 Task: Edit the theme color of the profile "Smith" to Dark purple.
Action: Mouse moved to (1371, 47)
Screenshot: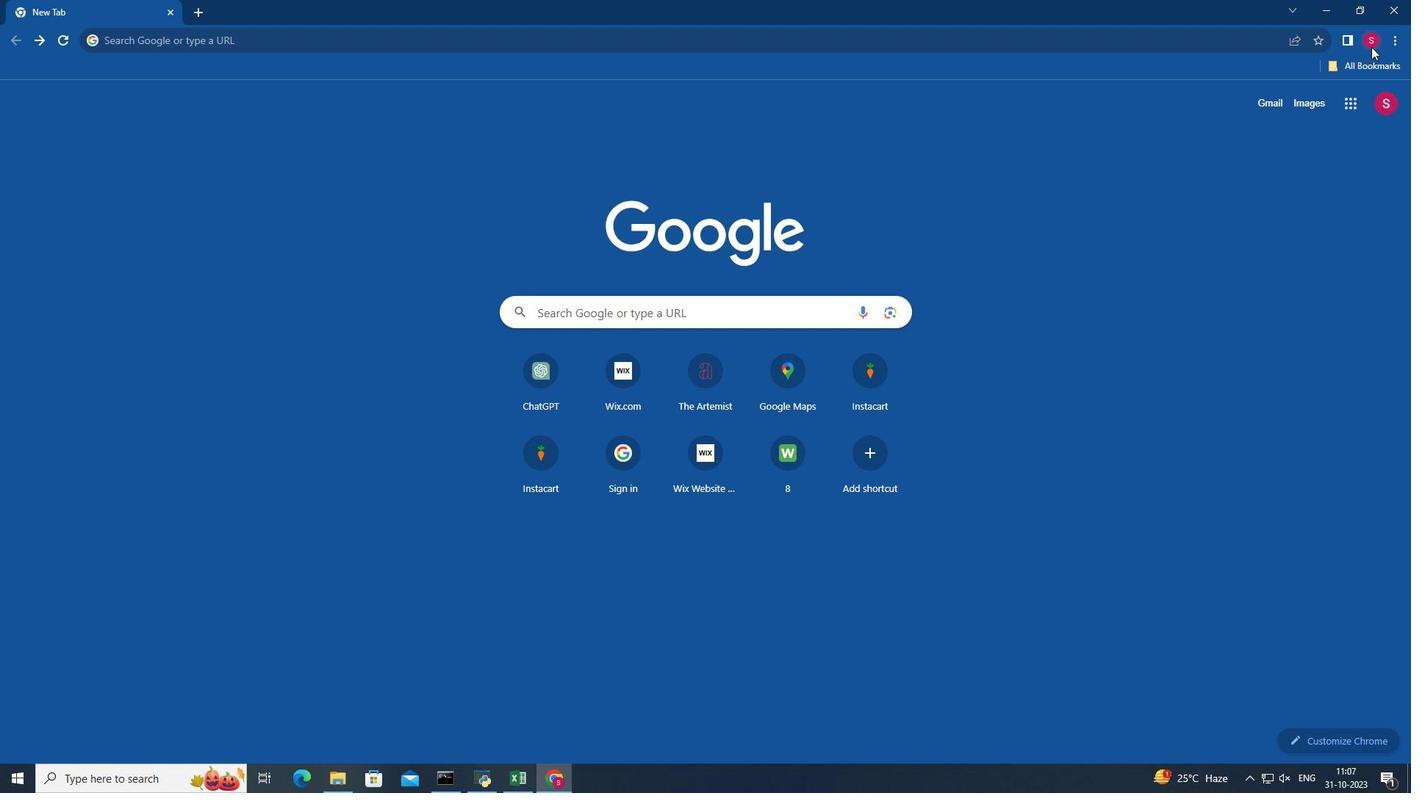 
Action: Mouse pressed left at (1371, 47)
Screenshot: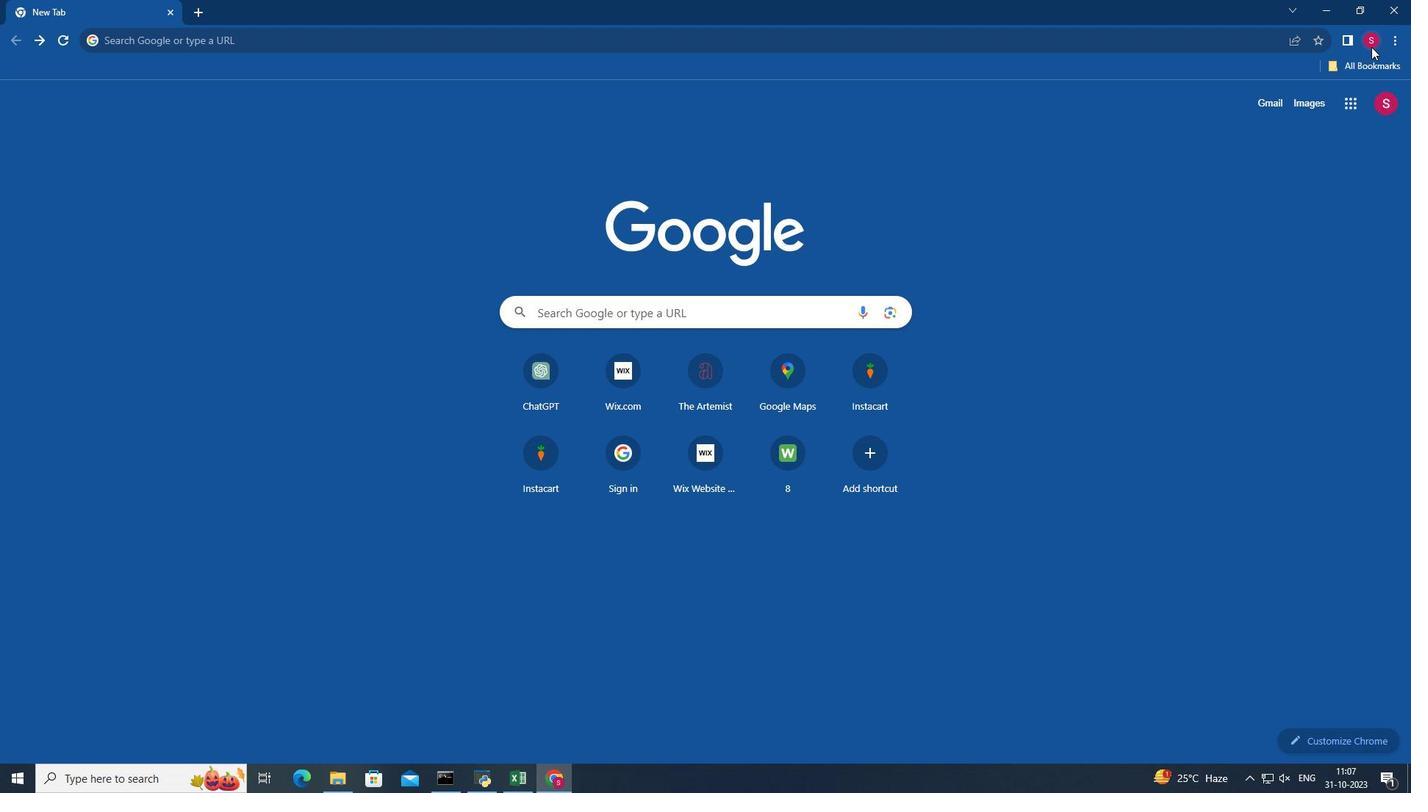 
Action: Mouse pressed left at (1371, 47)
Screenshot: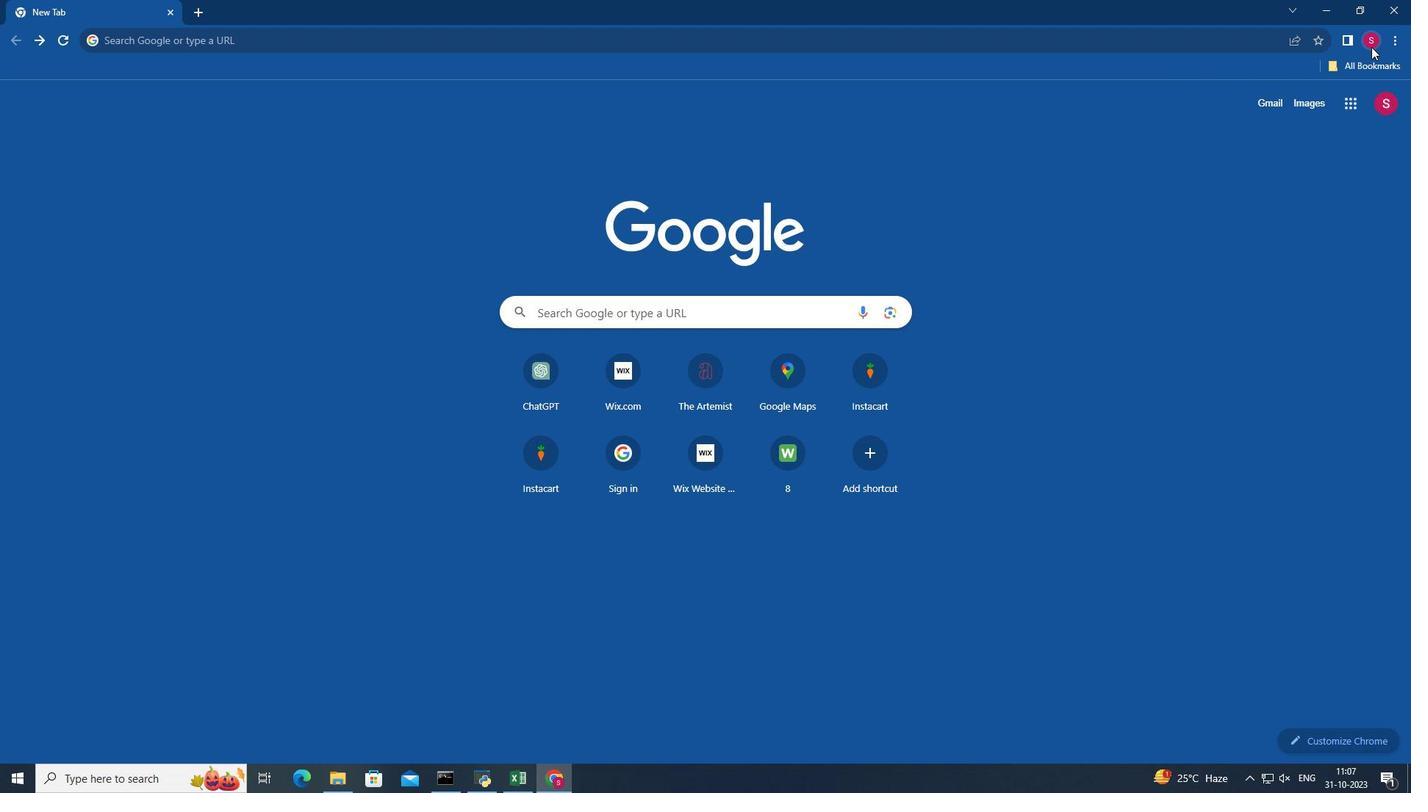 
Action: Mouse moved to (1371, 38)
Screenshot: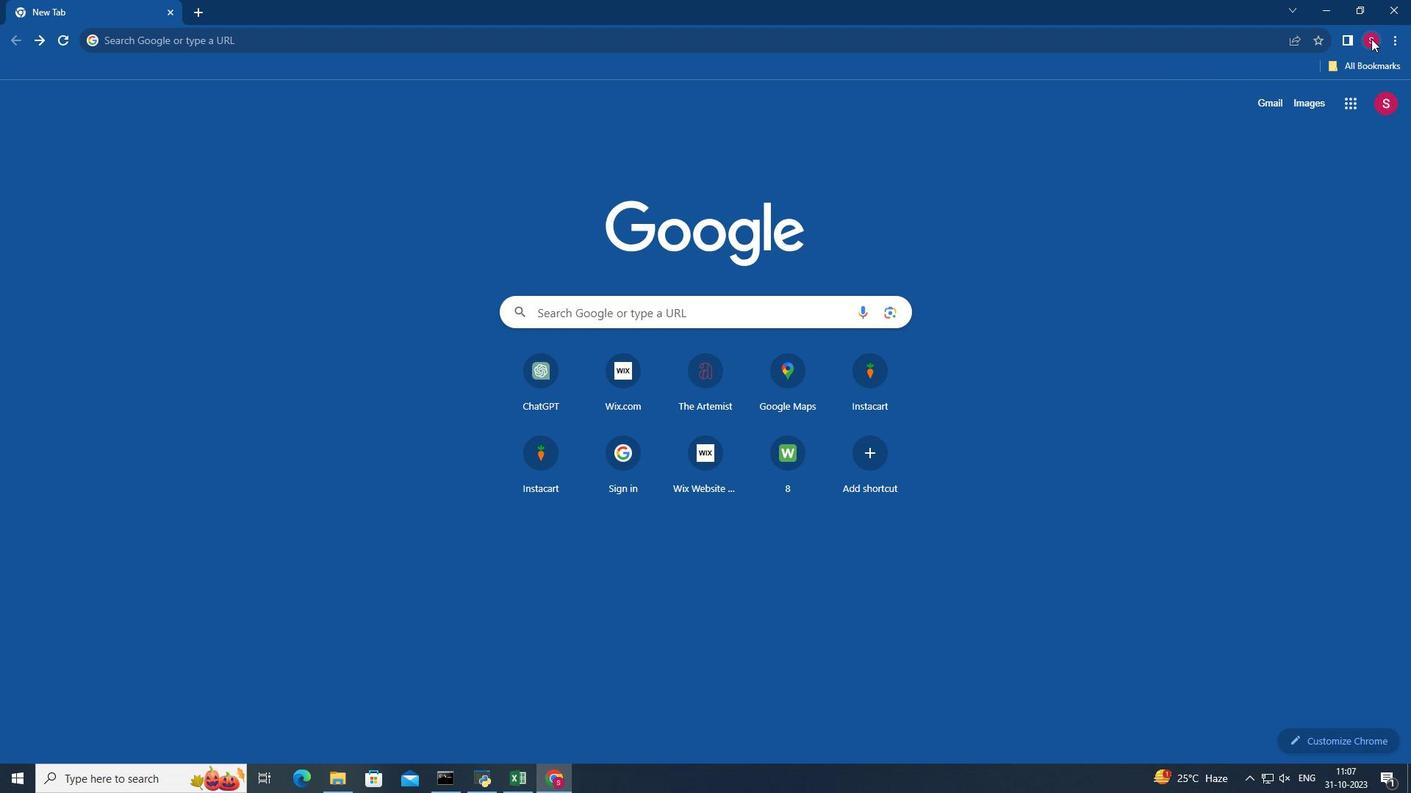 
Action: Mouse pressed left at (1371, 38)
Screenshot: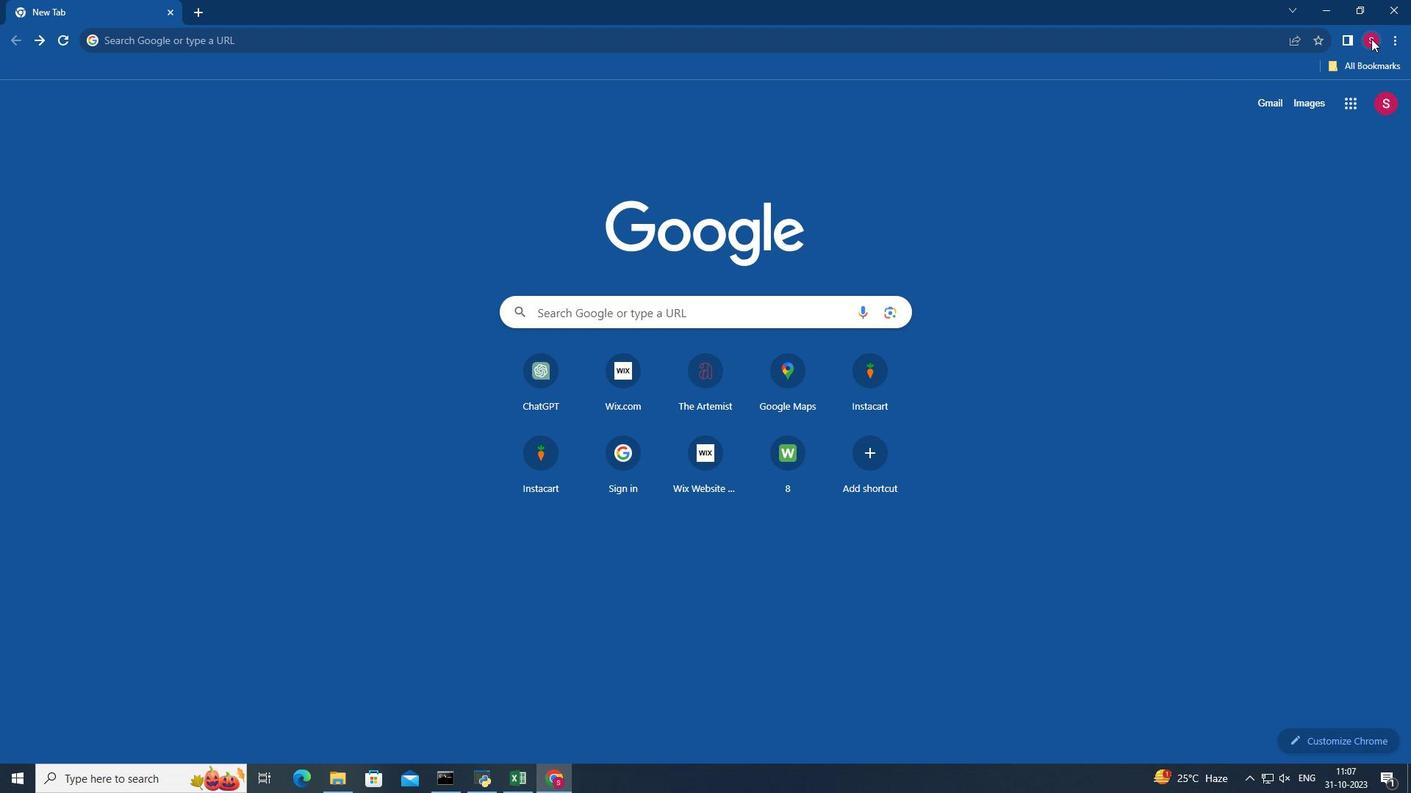 
Action: Mouse moved to (1363, 371)
Screenshot: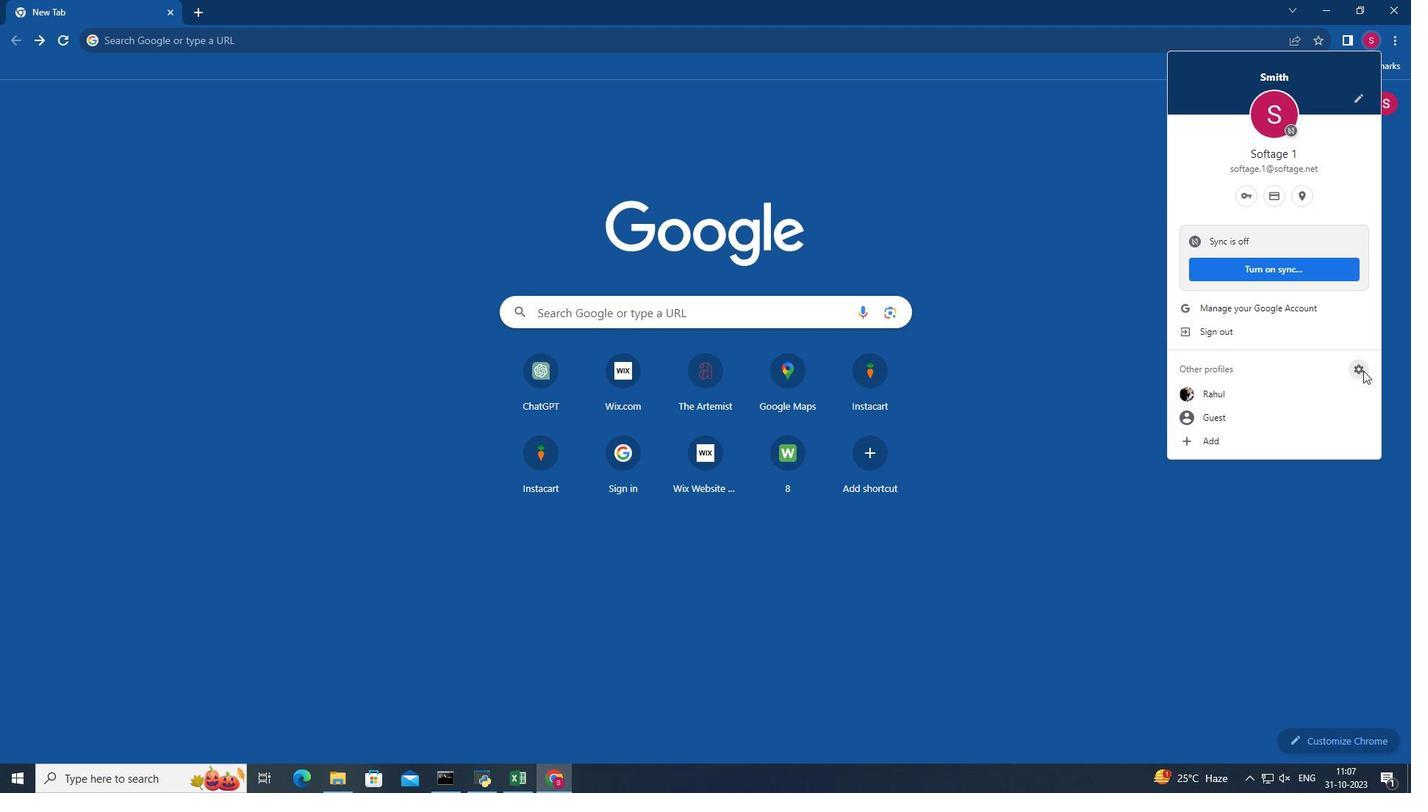 
Action: Mouse pressed left at (1363, 371)
Screenshot: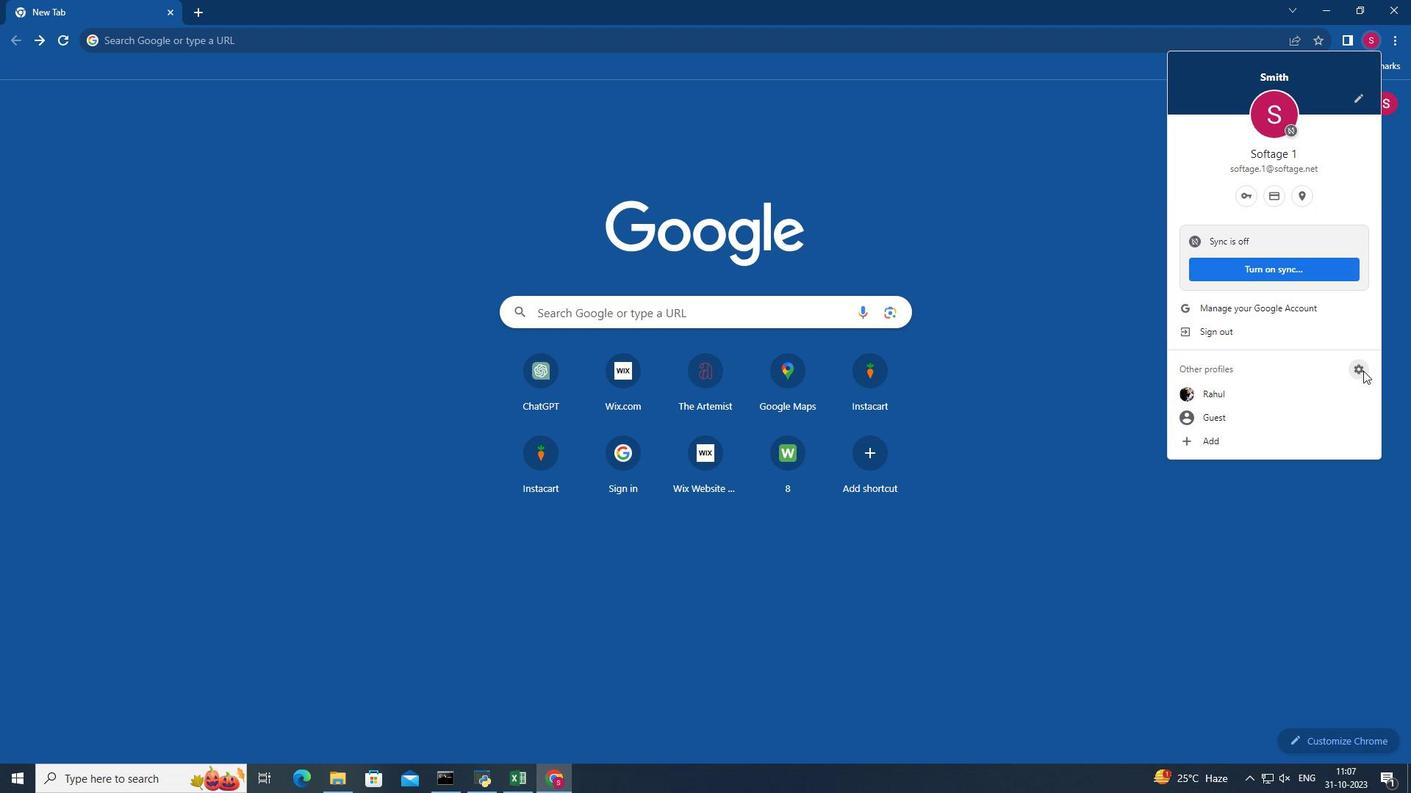
Action: Mouse moved to (757, 399)
Screenshot: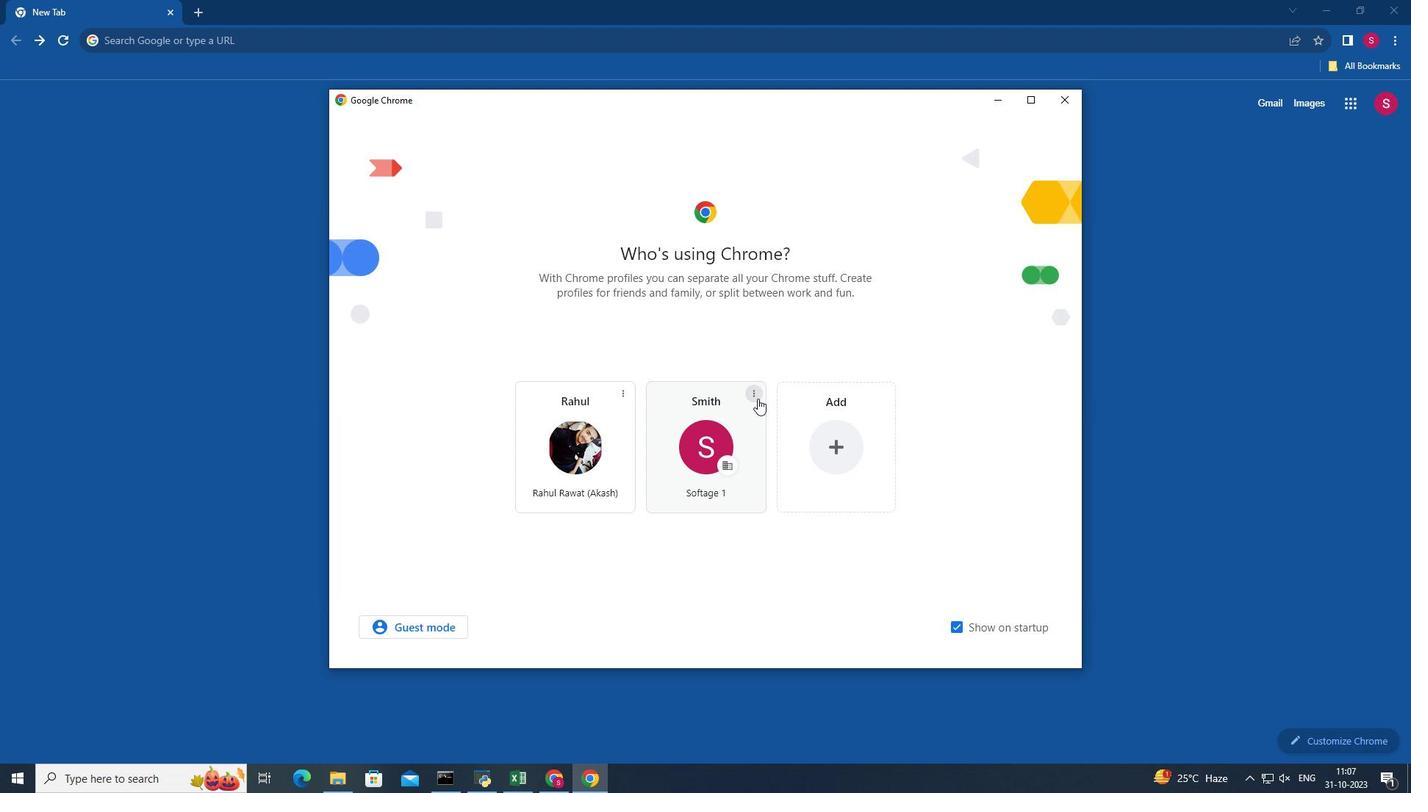 
Action: Mouse pressed left at (757, 399)
Screenshot: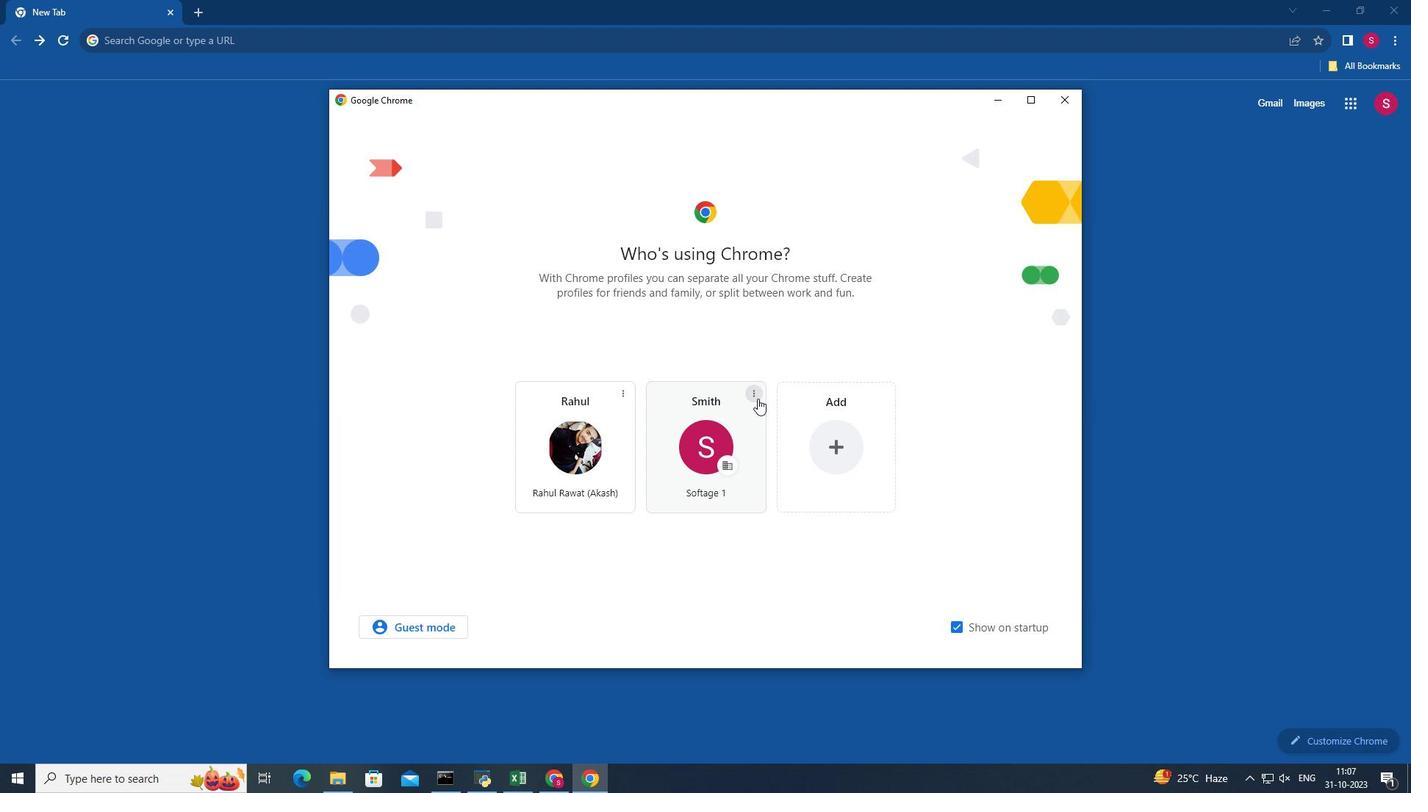 
Action: Mouse moved to (728, 401)
Screenshot: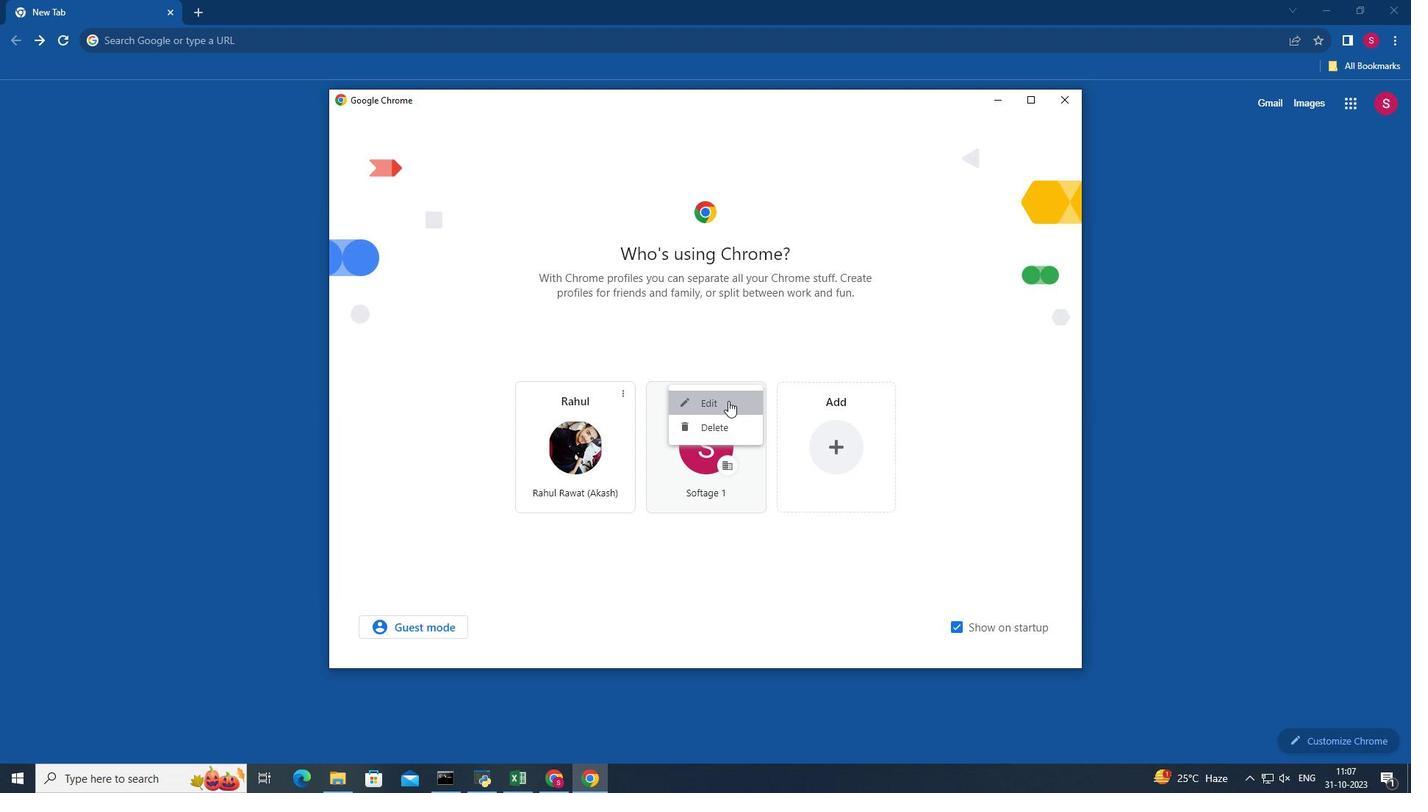
Action: Mouse pressed left at (728, 401)
Screenshot: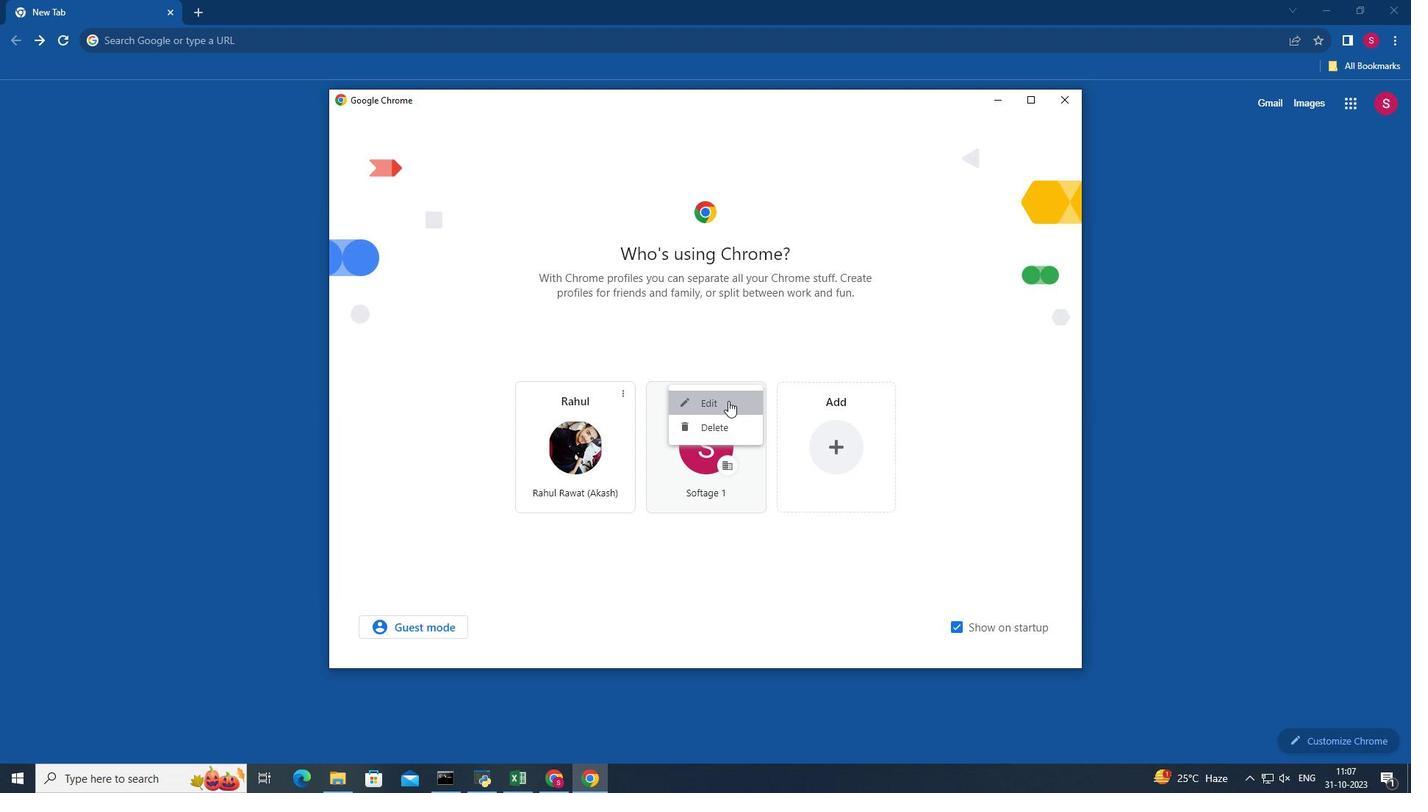 
Action: Mouse moved to (879, 499)
Screenshot: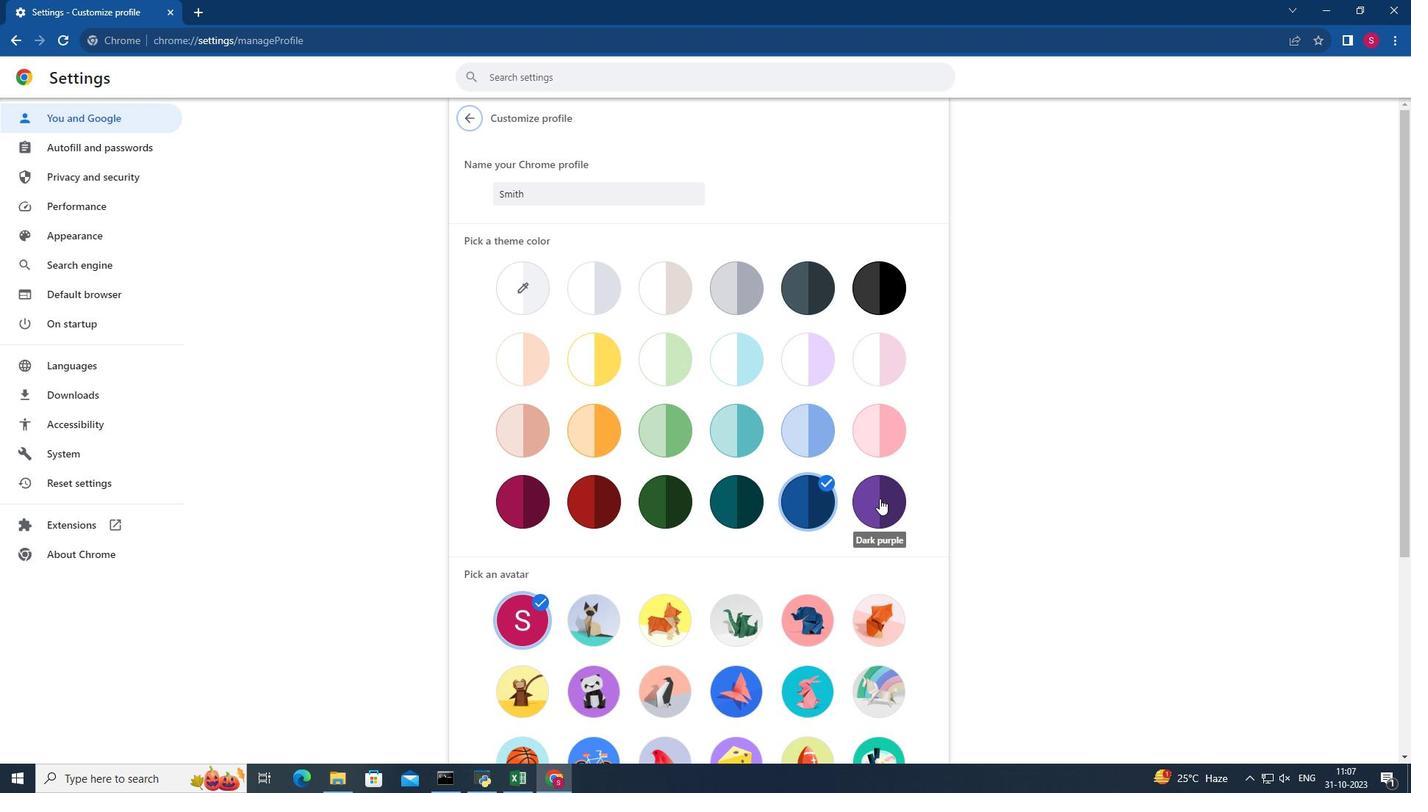 
Action: Mouse pressed left at (879, 499)
Screenshot: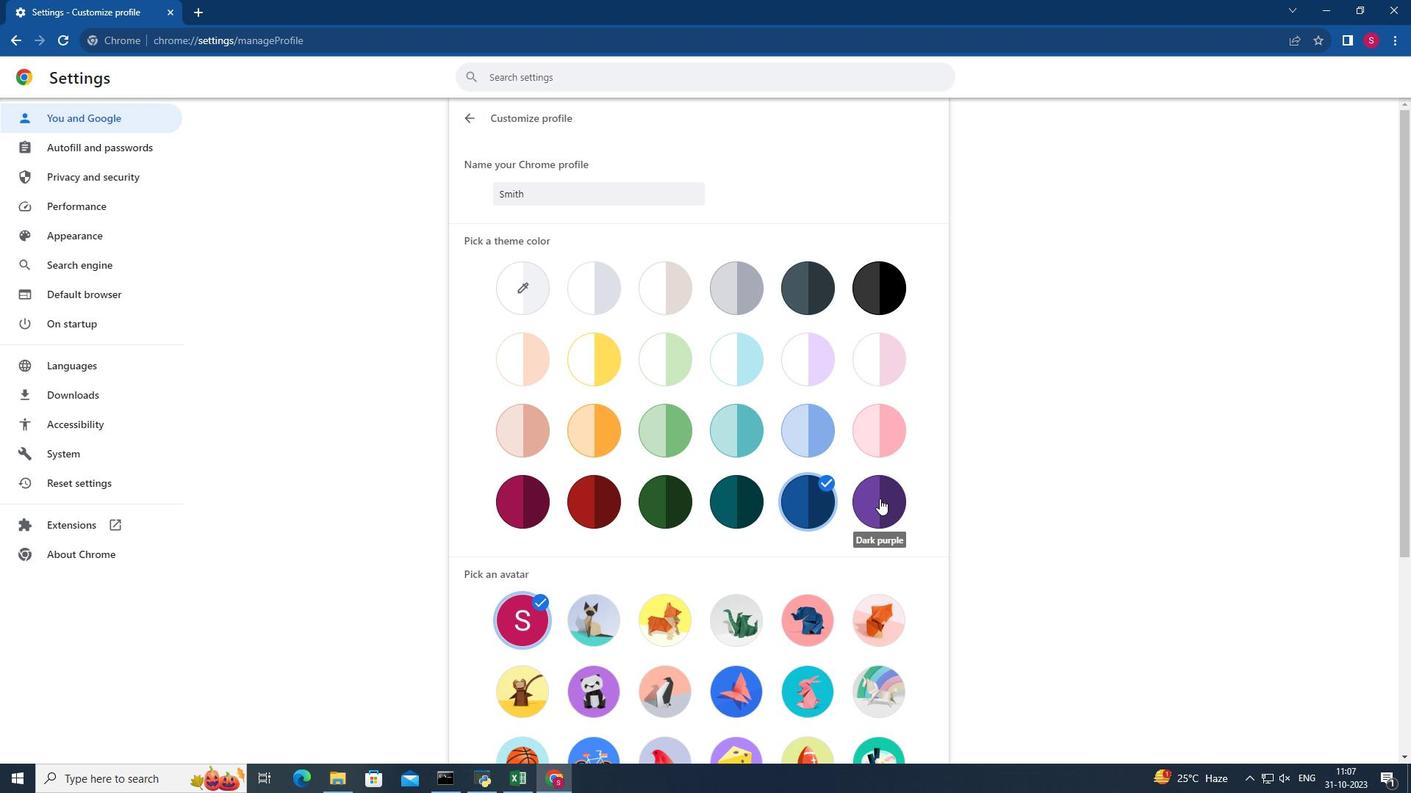 
Action: Mouse pressed left at (879, 499)
Screenshot: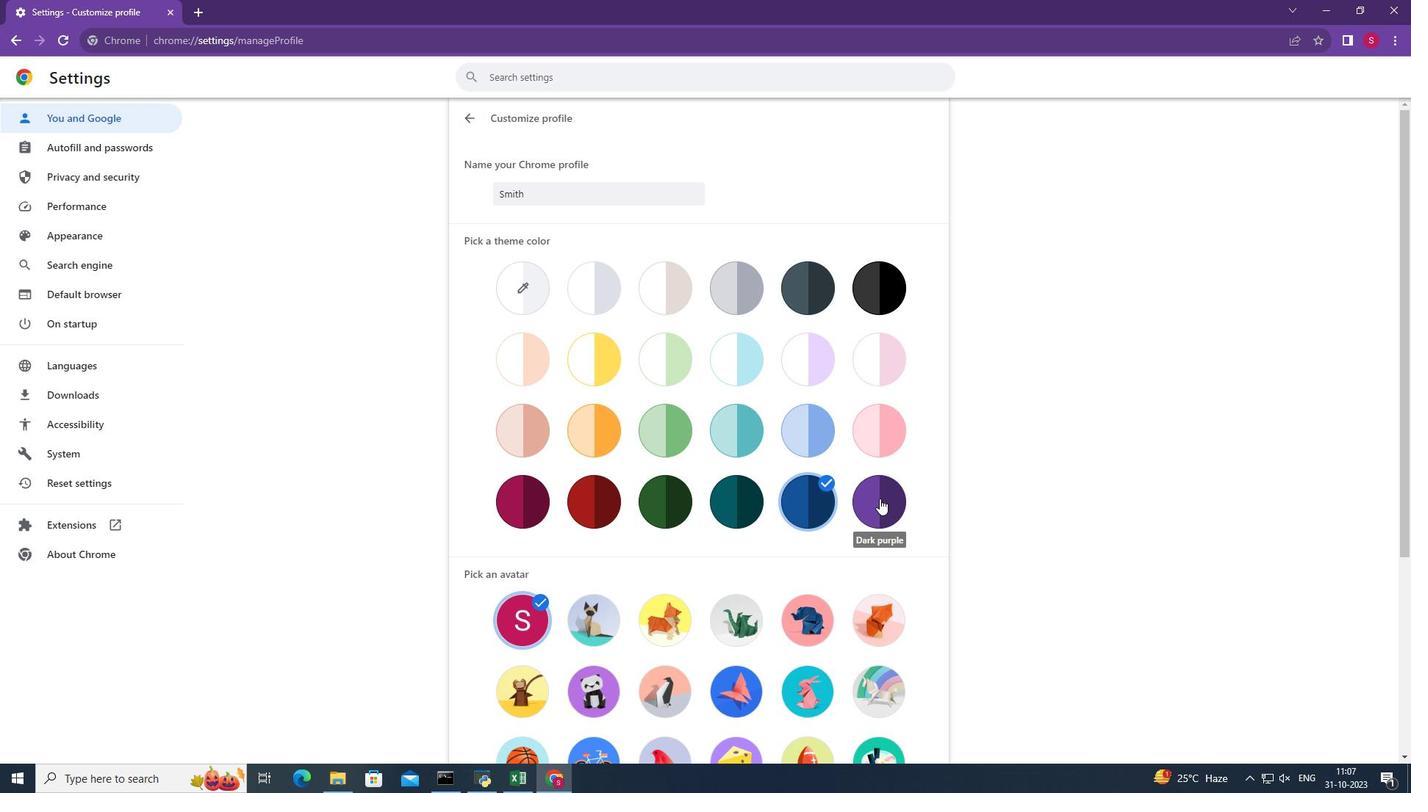 
Action: Mouse moved to (1171, 406)
Screenshot: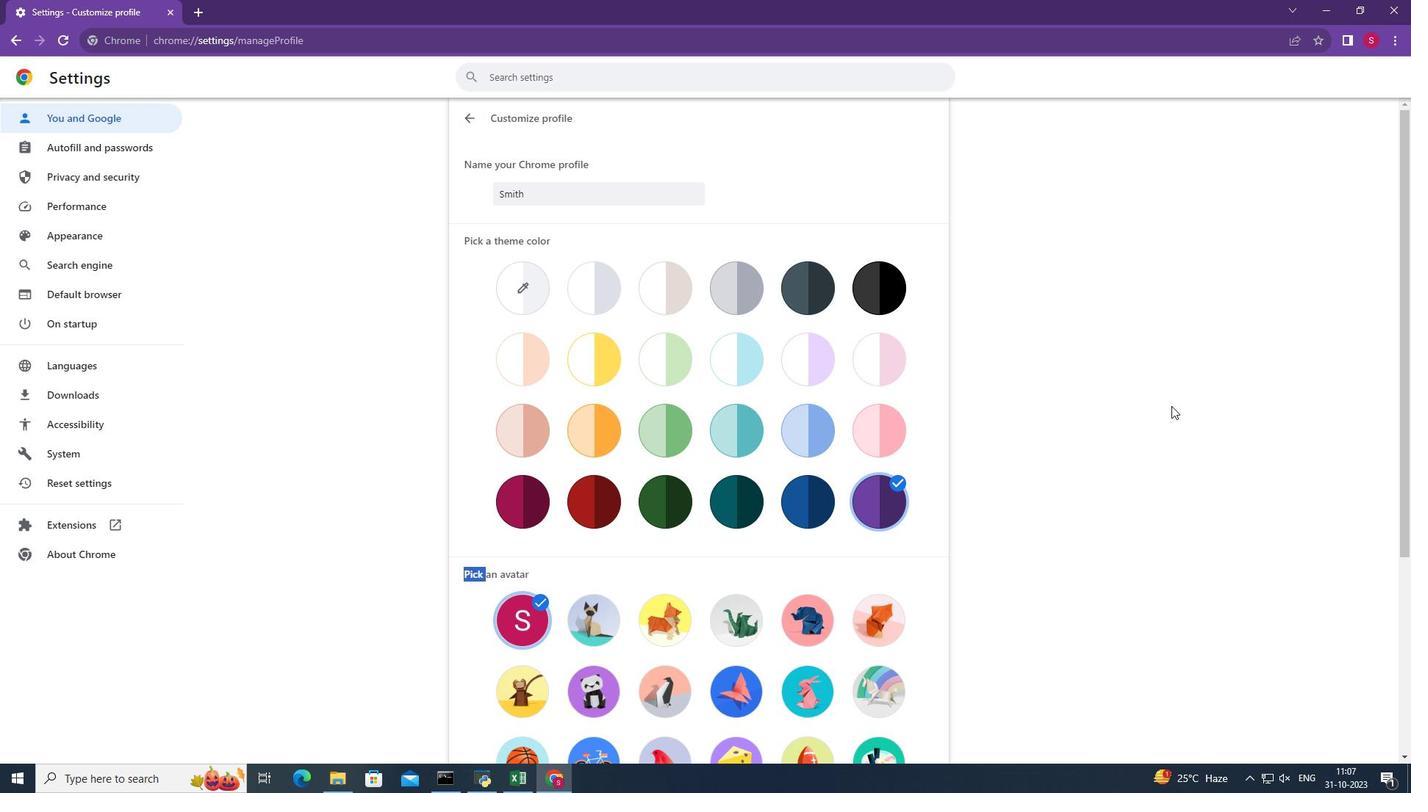 
